 Task: In the  document inventory.pdf Use the feature 'and check spelling and grammer' Select the body of letter and change paragraph spacing to  'Double' Select the word Greetings and change font size to  27
Action: Mouse moved to (184, 68)
Screenshot: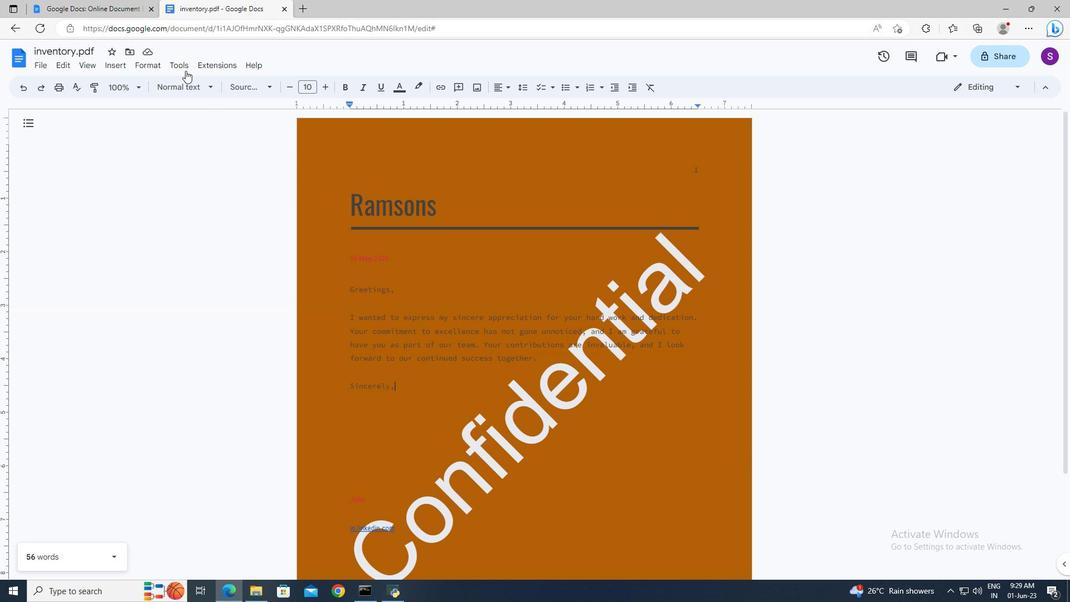 
Action: Mouse pressed left at (184, 68)
Screenshot: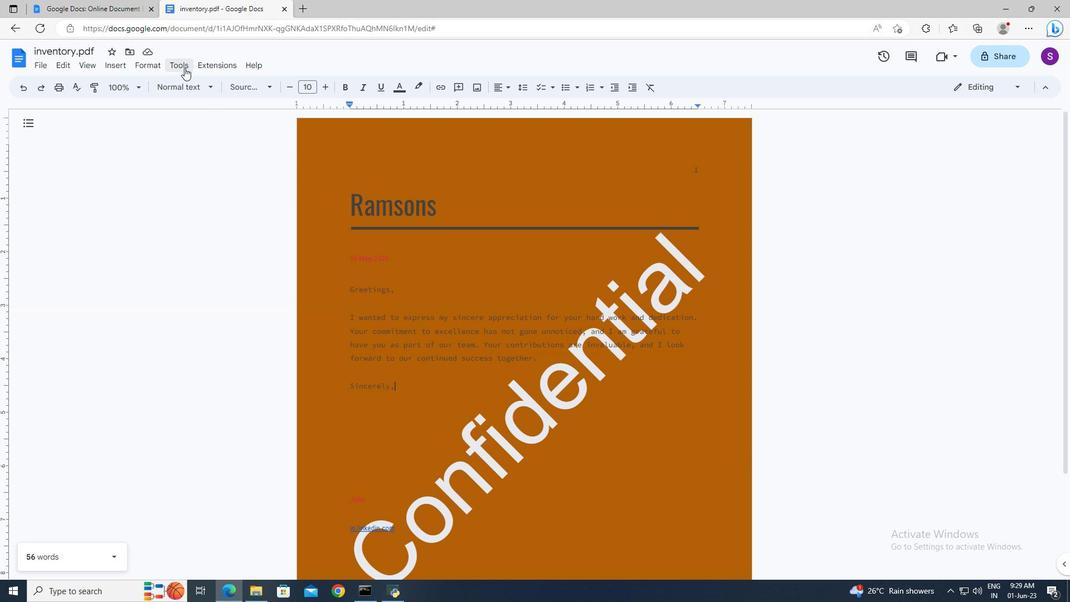 
Action: Mouse moved to (403, 84)
Screenshot: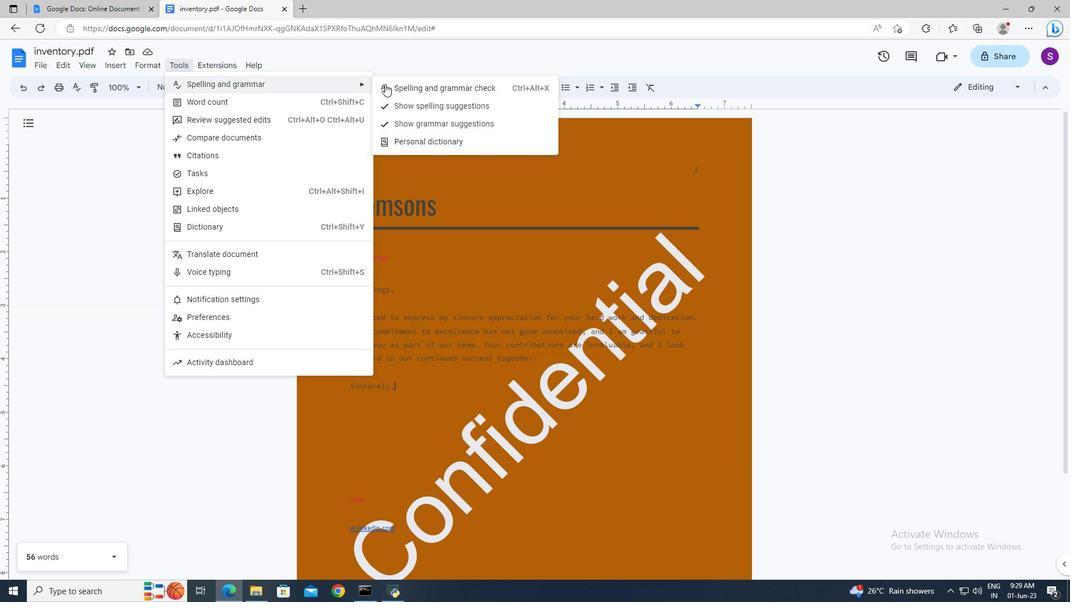 
Action: Mouse pressed left at (403, 84)
Screenshot: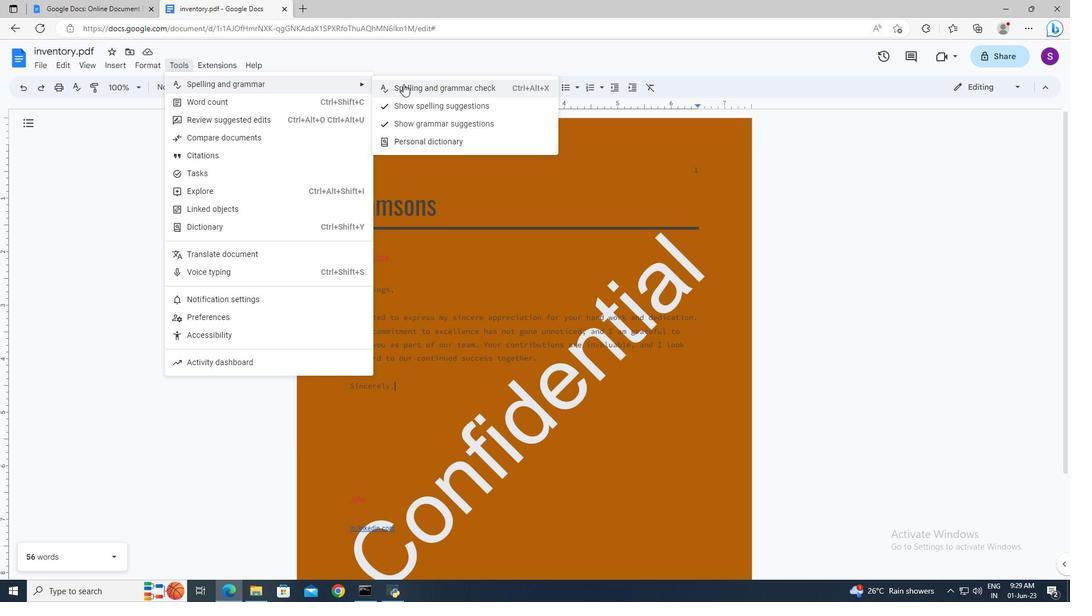 
Action: Mouse moved to (345, 311)
Screenshot: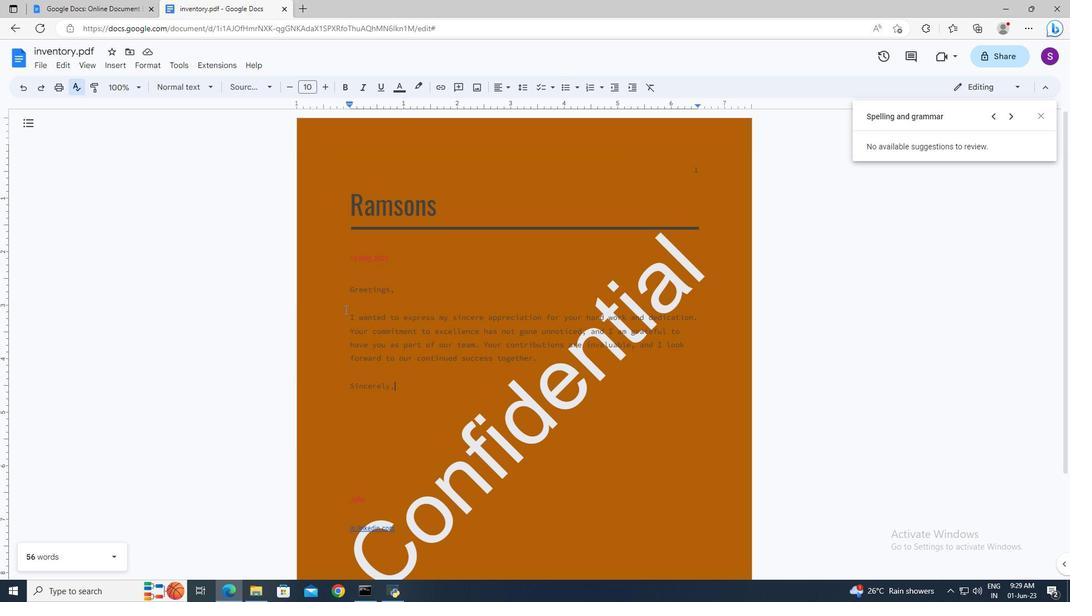
Action: Mouse pressed left at (345, 311)
Screenshot: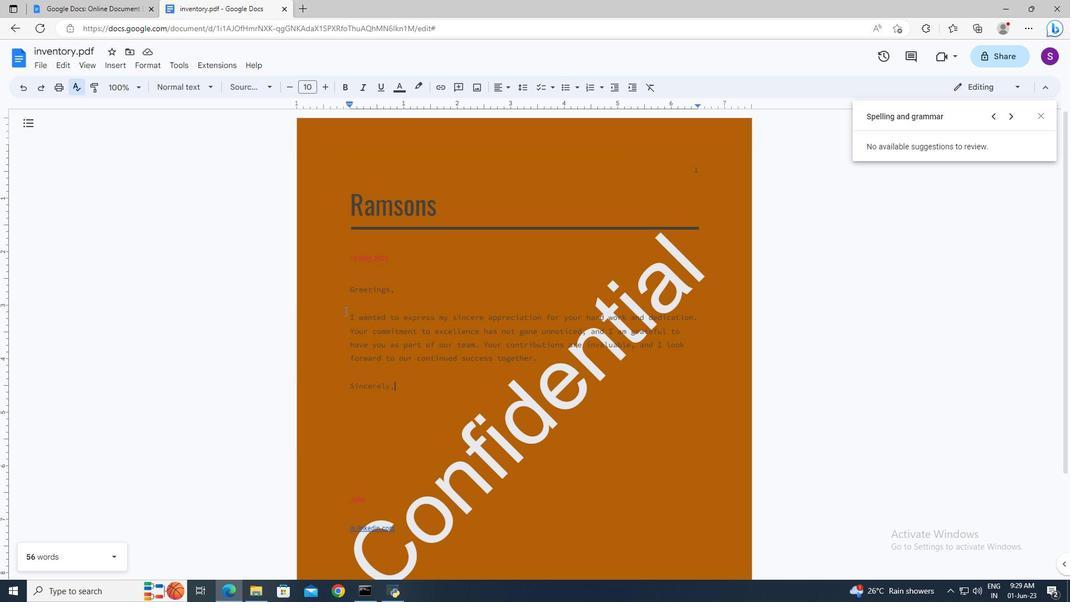 
Action: Key pressed <Key.shift><Key.down>
Screenshot: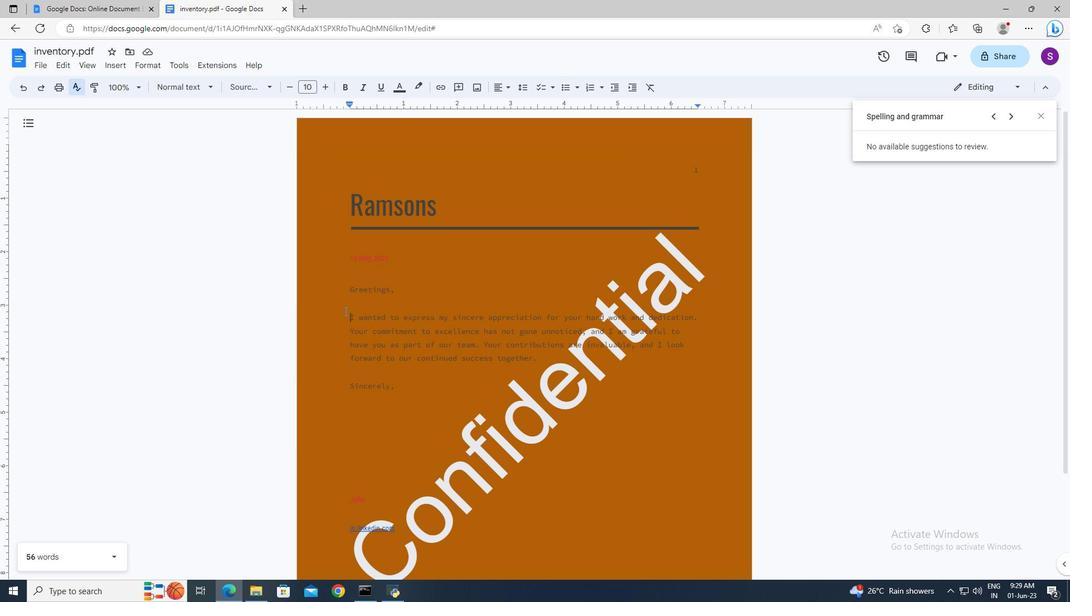
Action: Mouse moved to (517, 89)
Screenshot: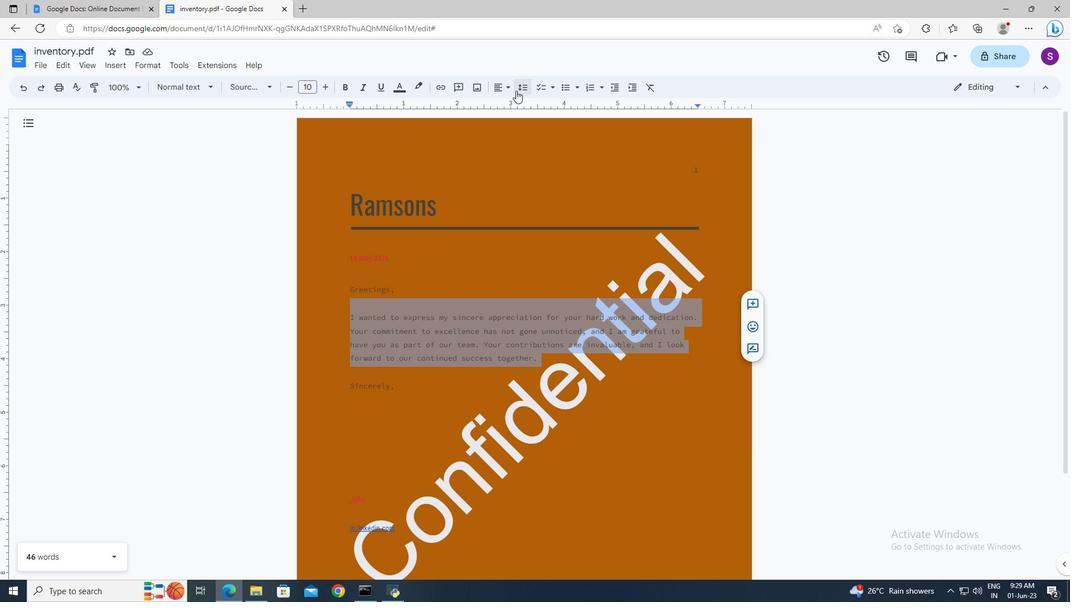 
Action: Mouse pressed left at (517, 89)
Screenshot: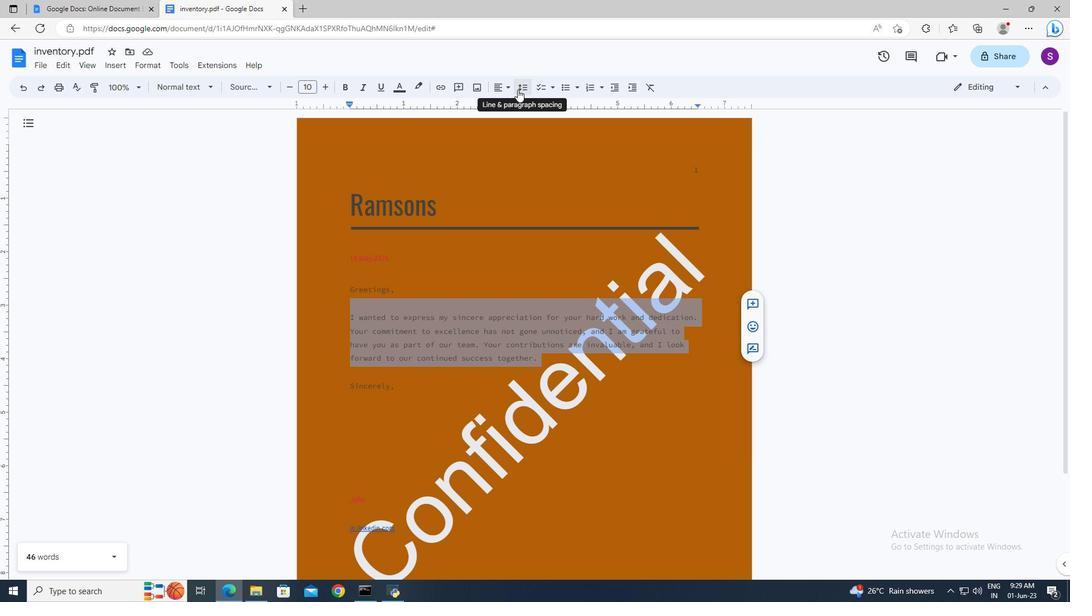 
Action: Mouse moved to (528, 162)
Screenshot: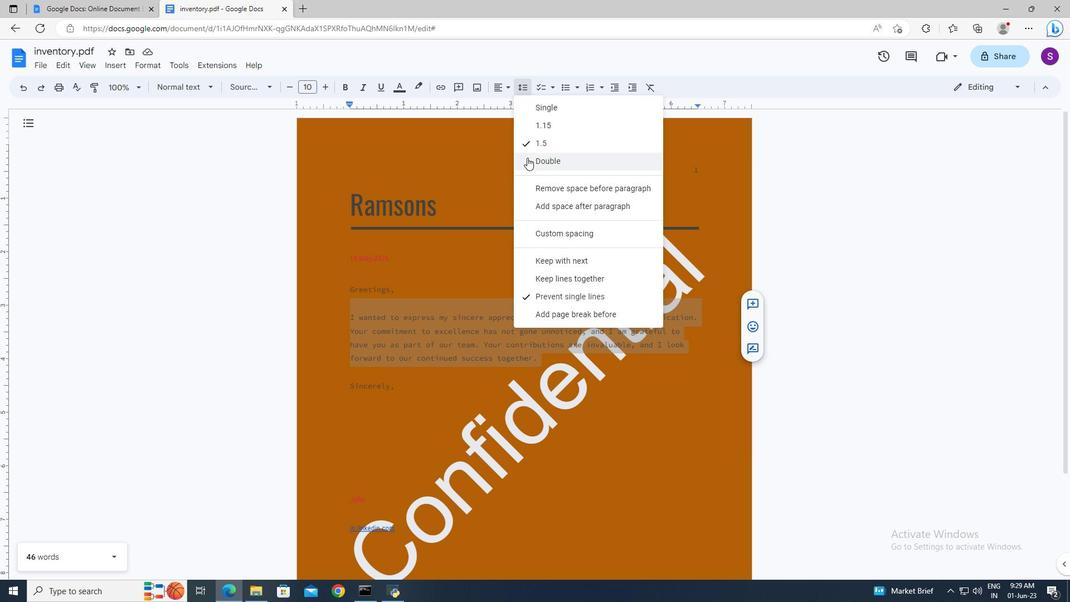 
Action: Mouse pressed left at (528, 162)
Screenshot: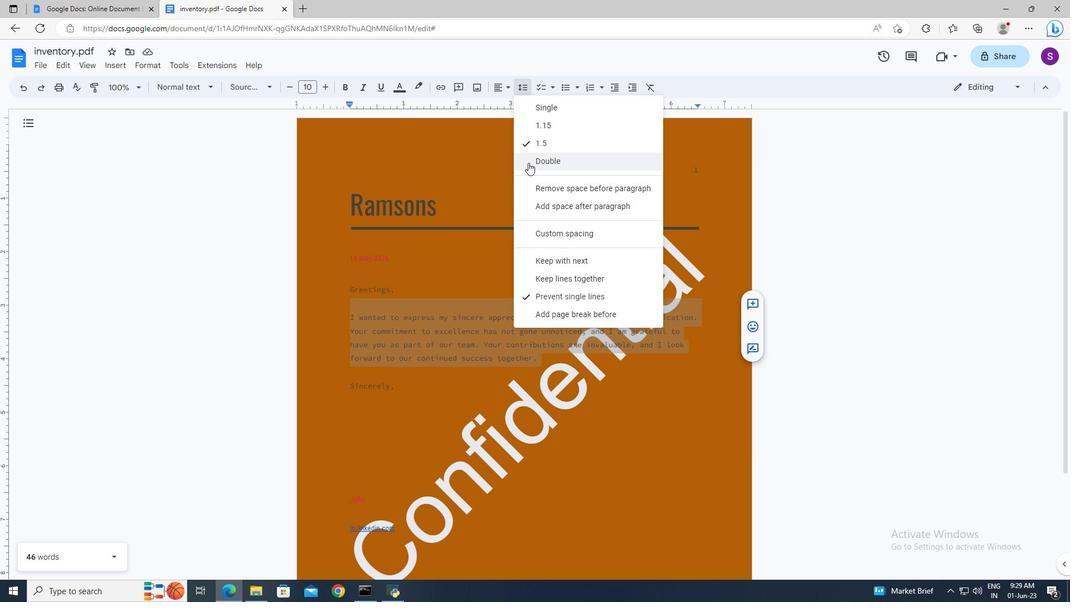 
Action: Mouse moved to (347, 289)
Screenshot: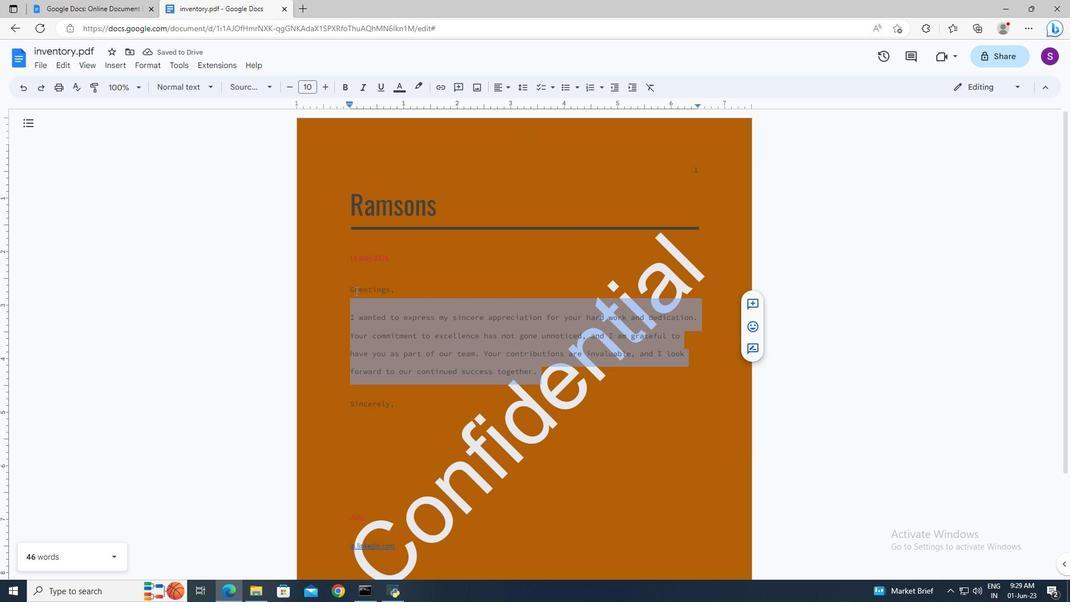 
Action: Mouse pressed left at (347, 289)
Screenshot: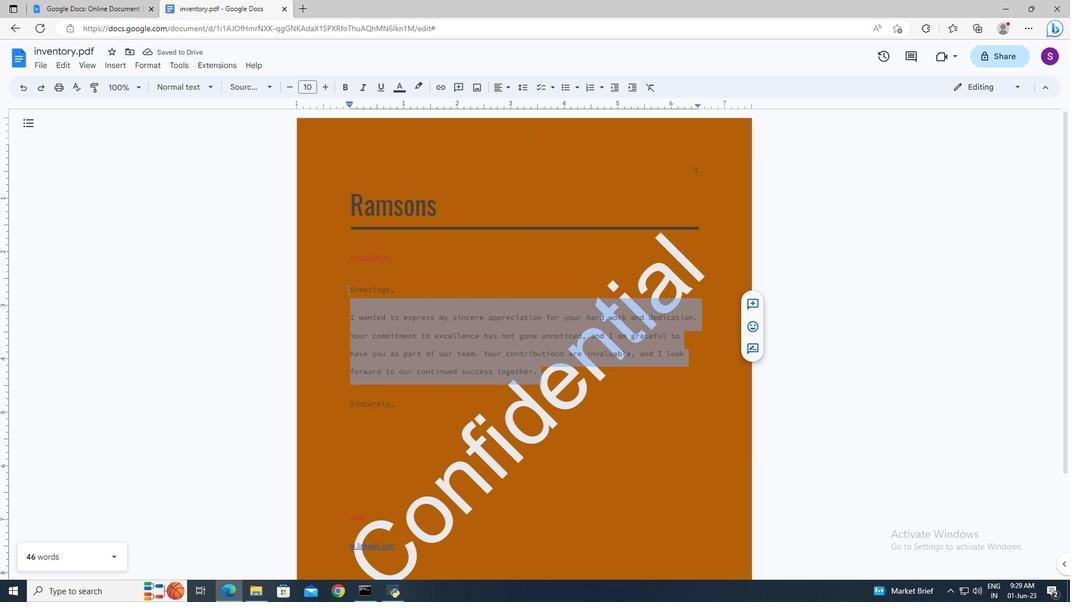 
Action: Key pressed <Key.shift><Key.right>
Screenshot: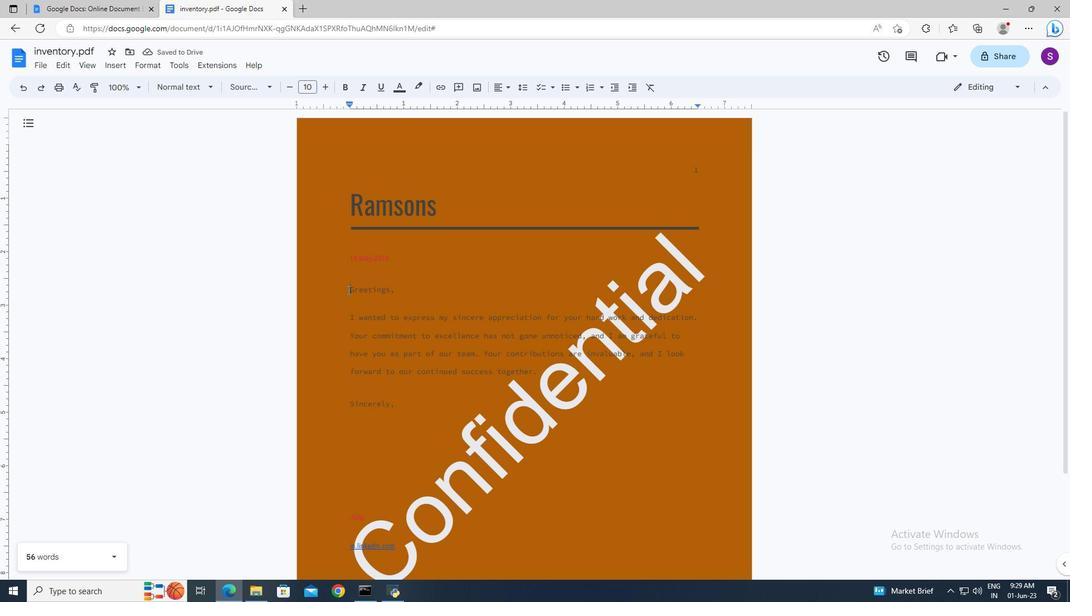 
Action: Mouse moved to (311, 85)
Screenshot: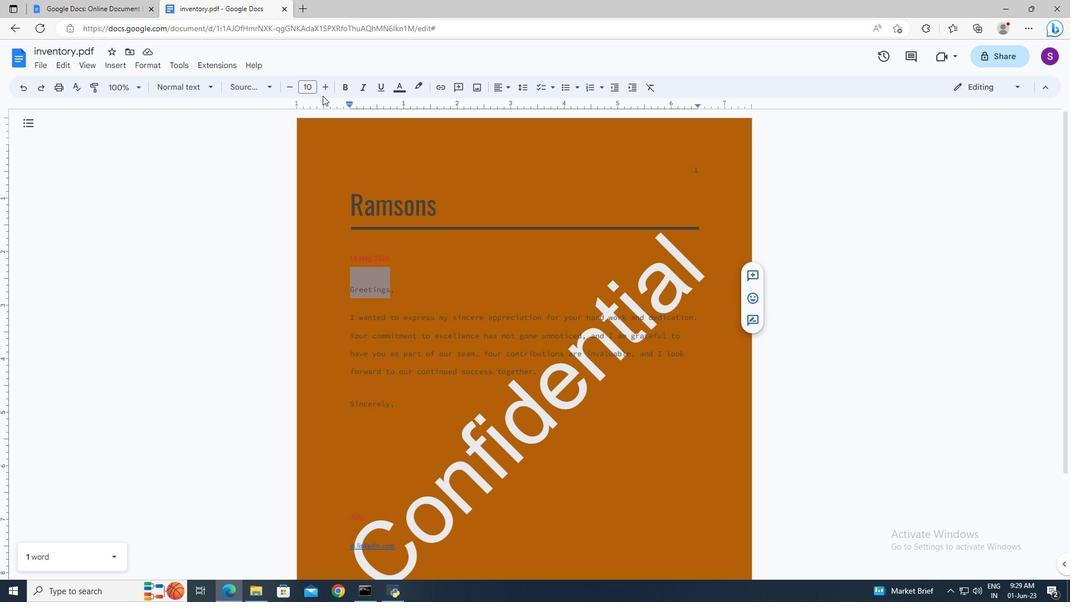 
Action: Mouse pressed left at (311, 85)
Screenshot: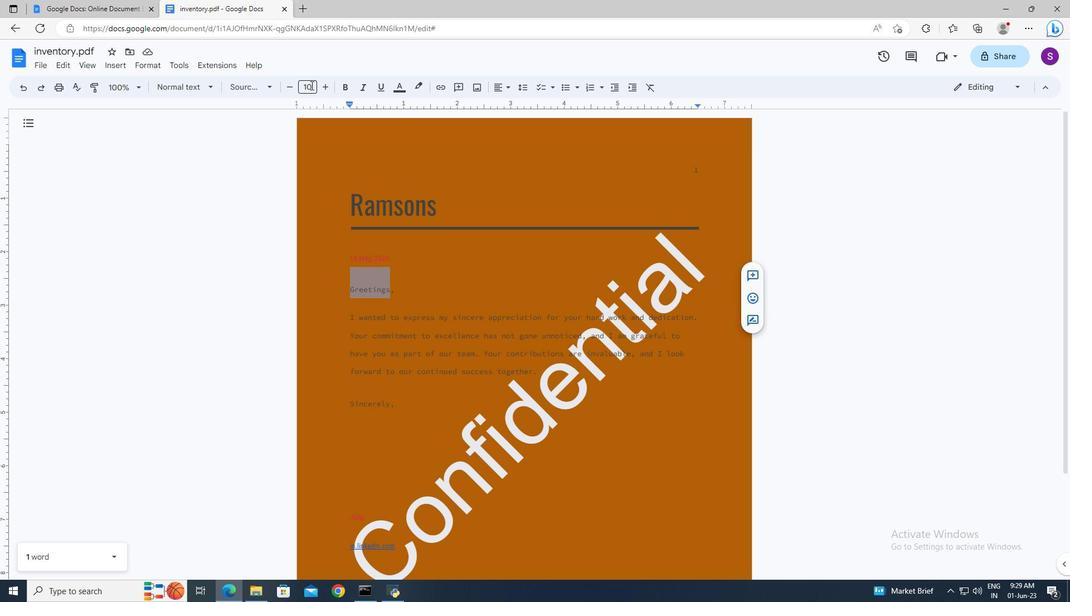 
Action: Key pressed 27<Key.enter>
Screenshot: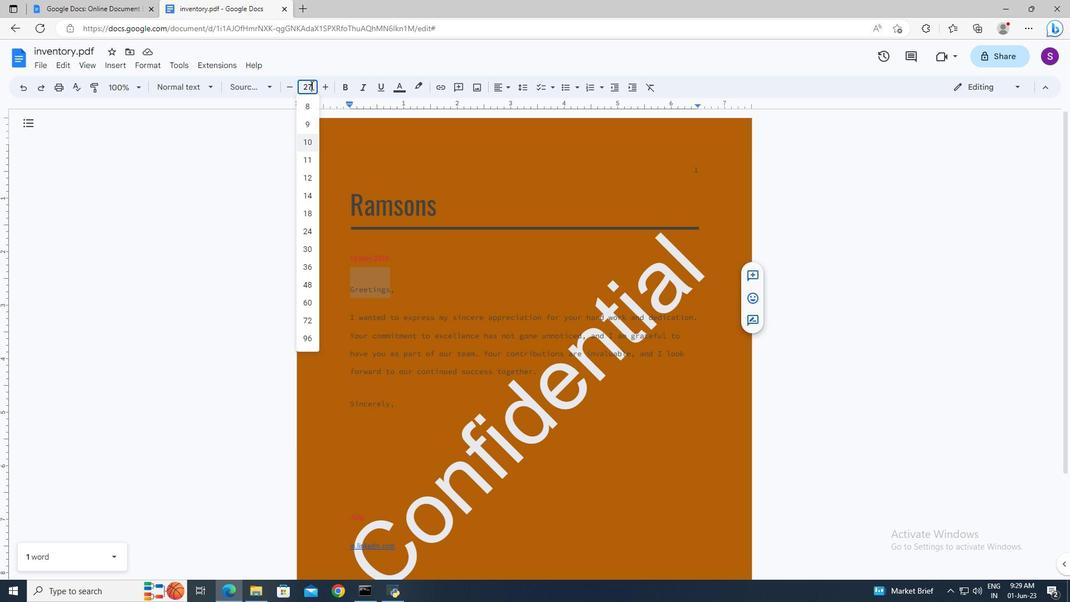 
Action: Mouse moved to (433, 418)
Screenshot: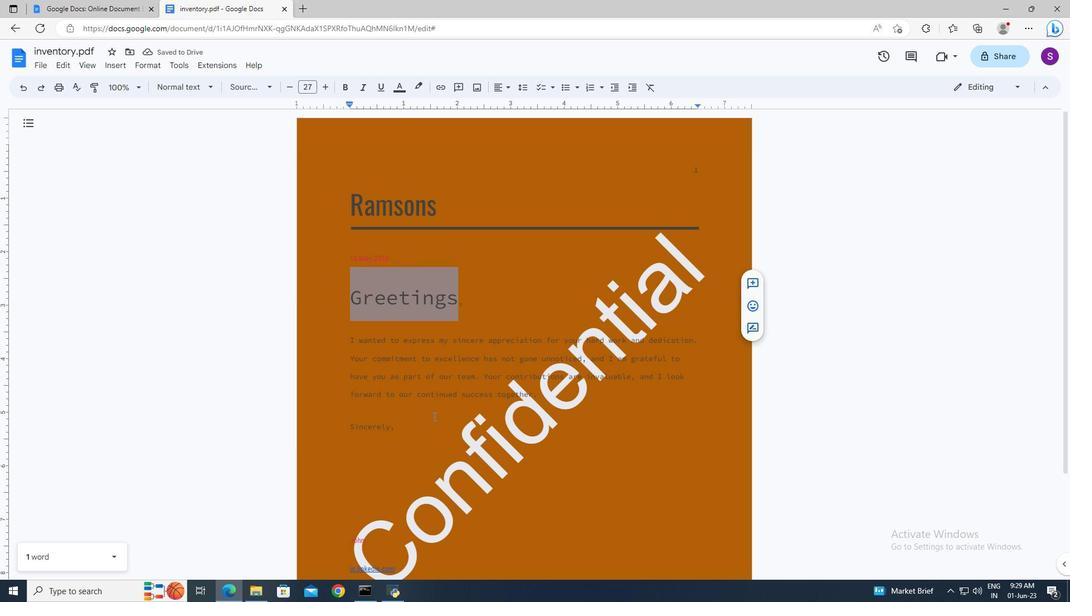 
Action: Mouse pressed left at (433, 418)
Screenshot: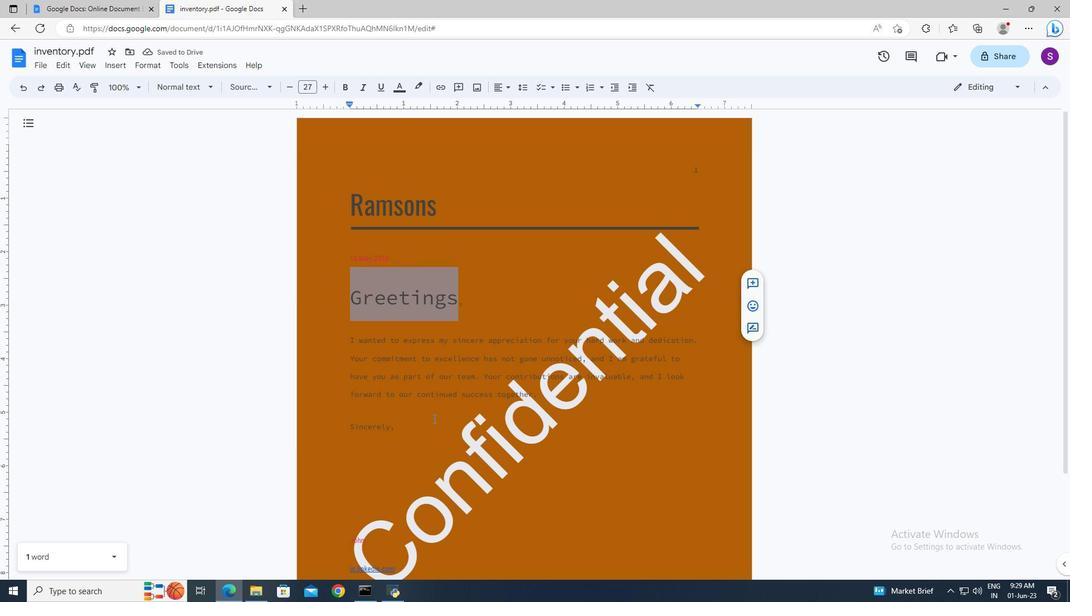 
Action: Mouse moved to (433, 419)
Screenshot: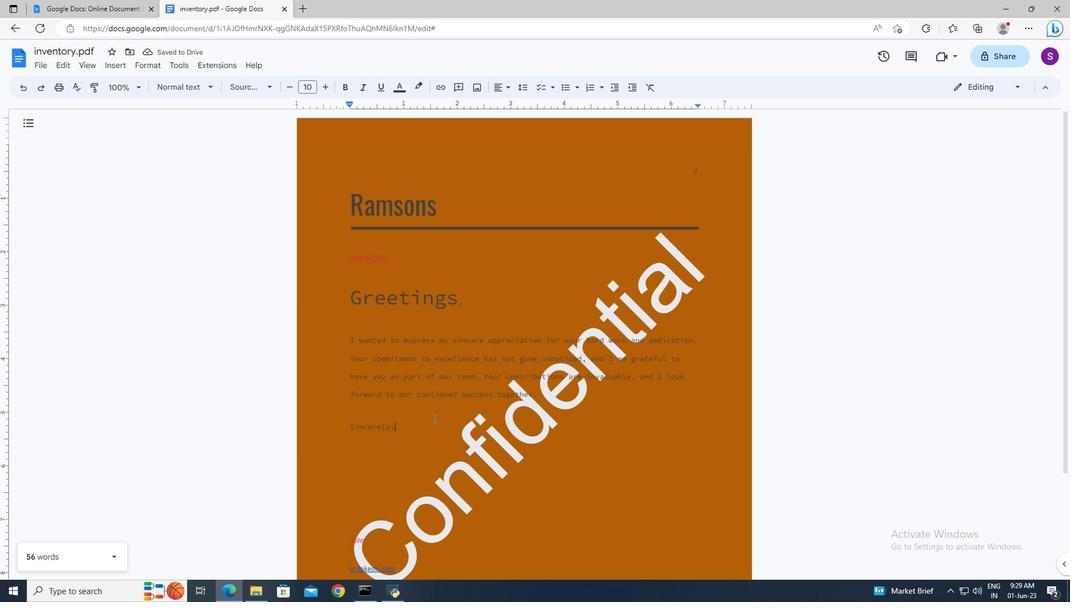 
